 Task: Research Airbnb accommodation in Pryluky, Ukraine from 2nd December, 2023 to 12th December, 2023 for 2 adults.1  bedroom having 1 bed and 1 bathroom. Property type can be hotel. Booking option can be shelf check-in. Look for 4 properties as per requirement.
Action: Key pressed pryluky
Screenshot: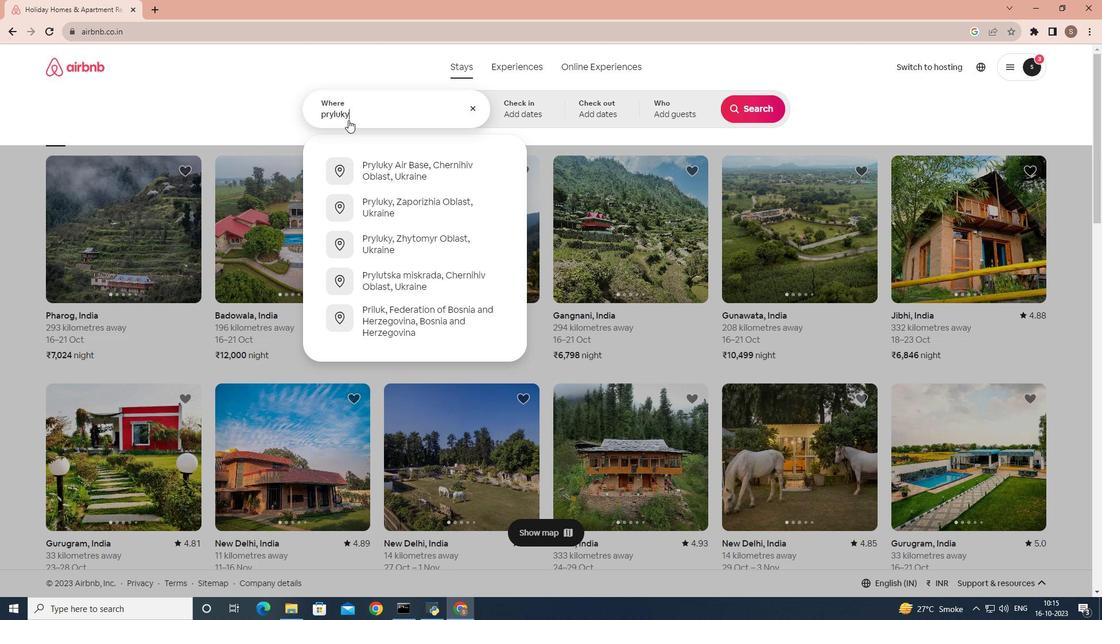 
Action: Mouse moved to (396, 201)
Screenshot: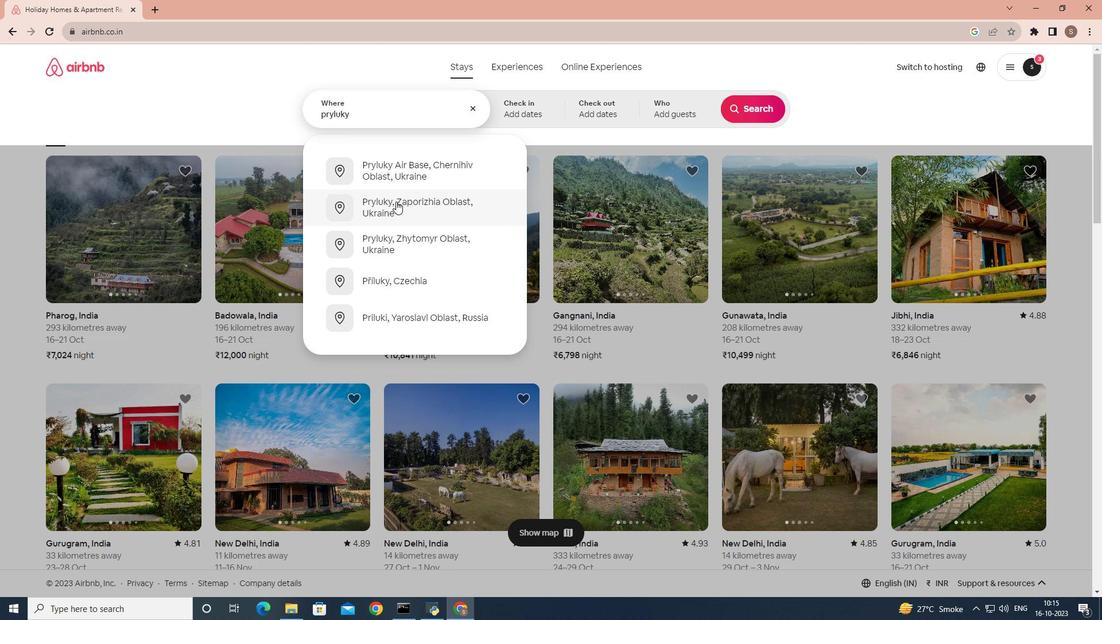 
Action: Mouse pressed left at (396, 201)
Screenshot: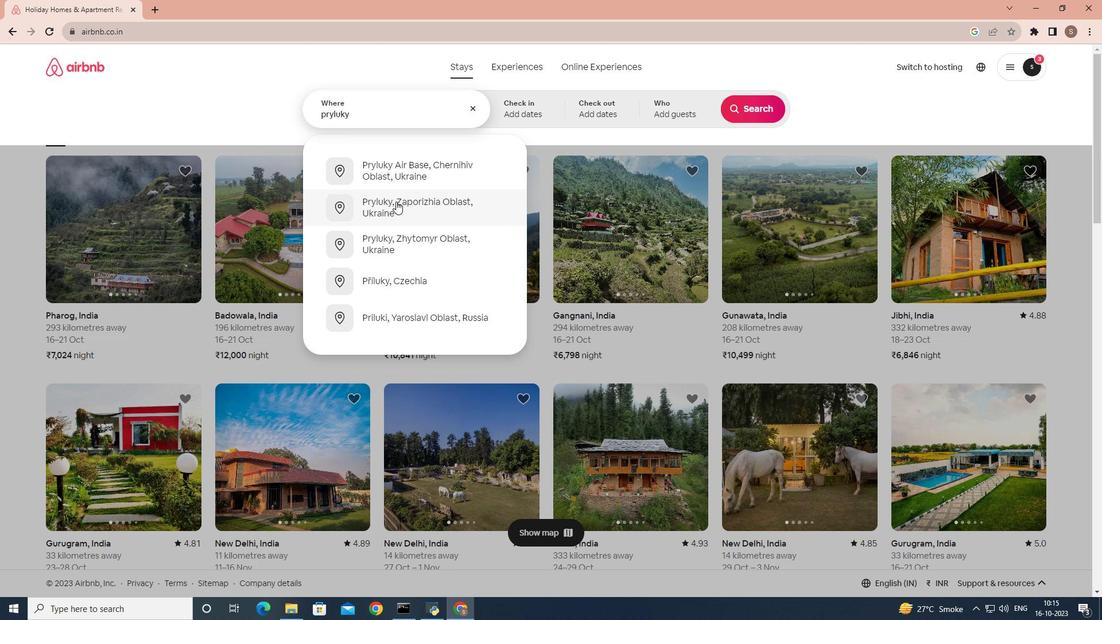 
Action: Mouse moved to (751, 201)
Screenshot: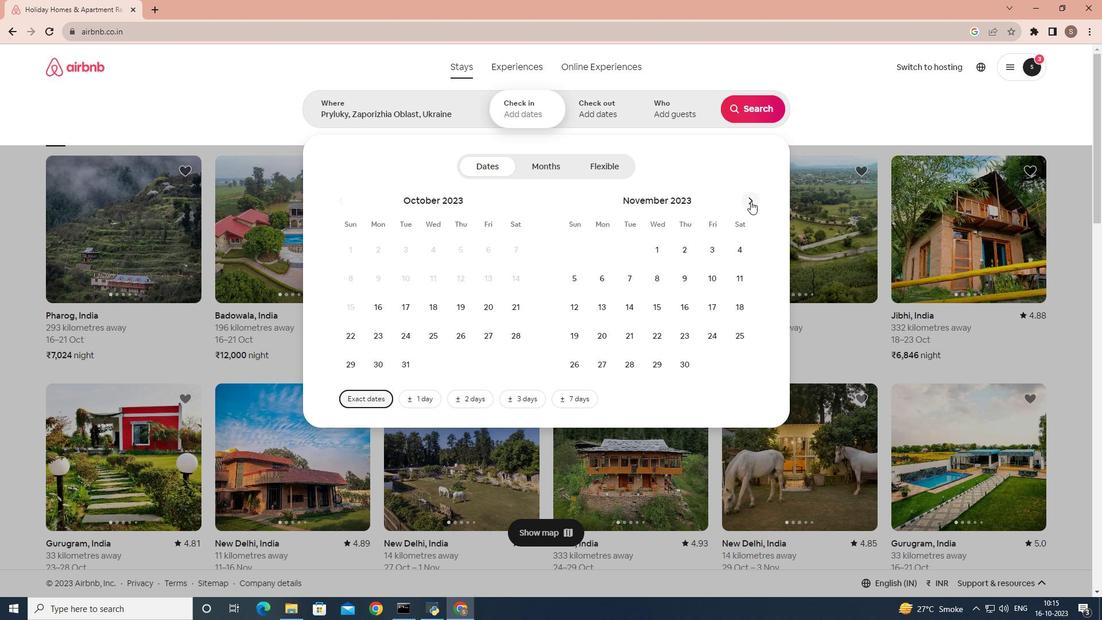 
Action: Mouse pressed left at (751, 201)
Screenshot: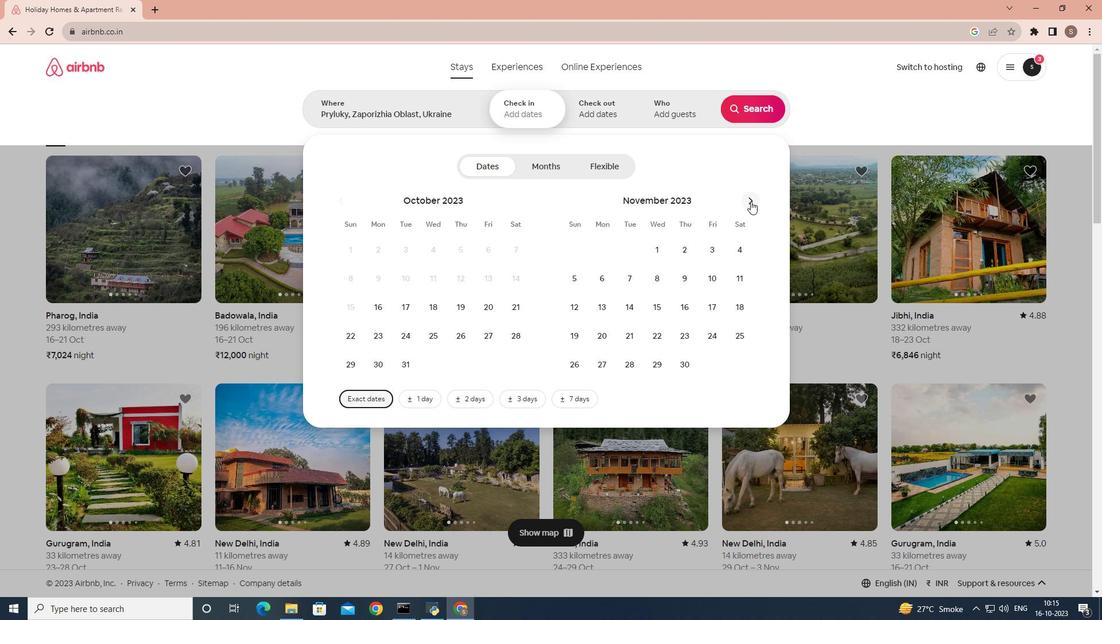 
Action: Mouse moved to (737, 250)
Screenshot: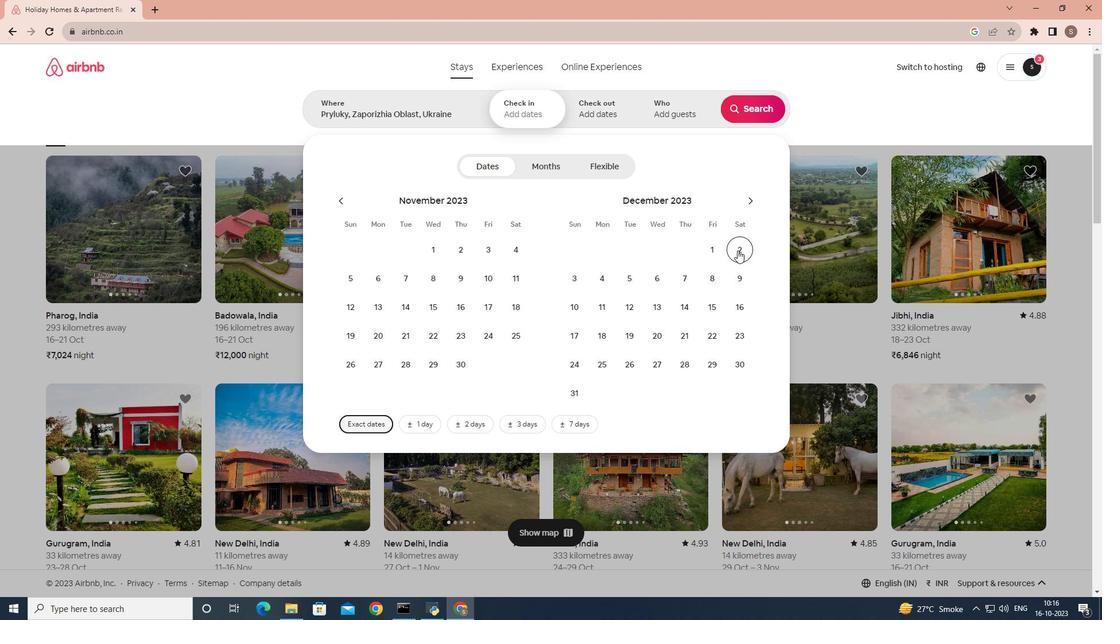 
Action: Mouse pressed left at (737, 250)
Screenshot: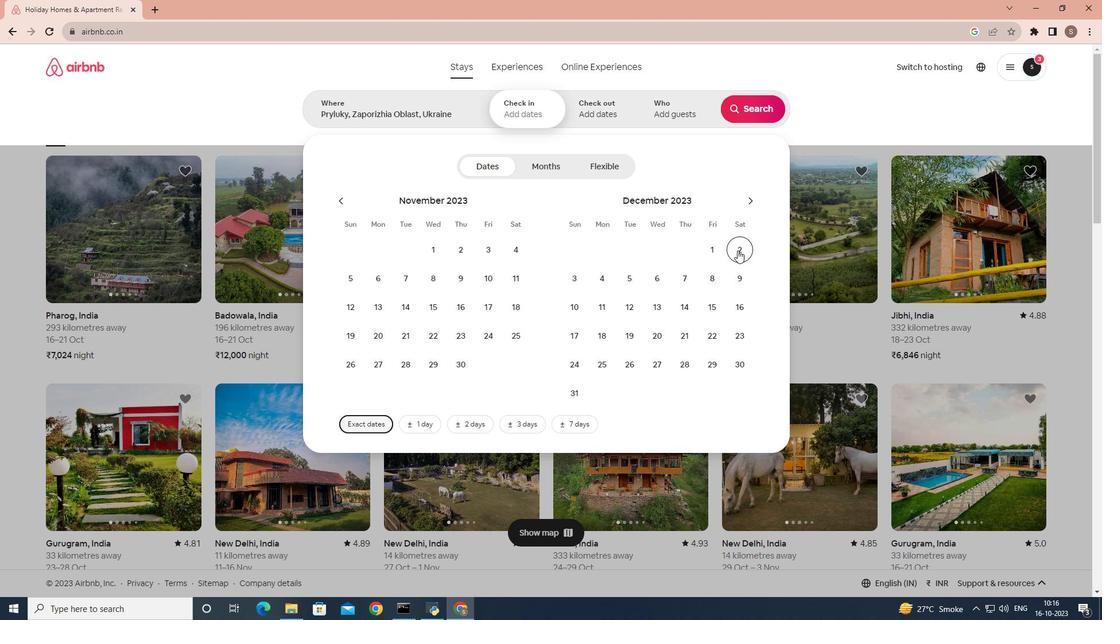 
Action: Mouse moved to (639, 311)
Screenshot: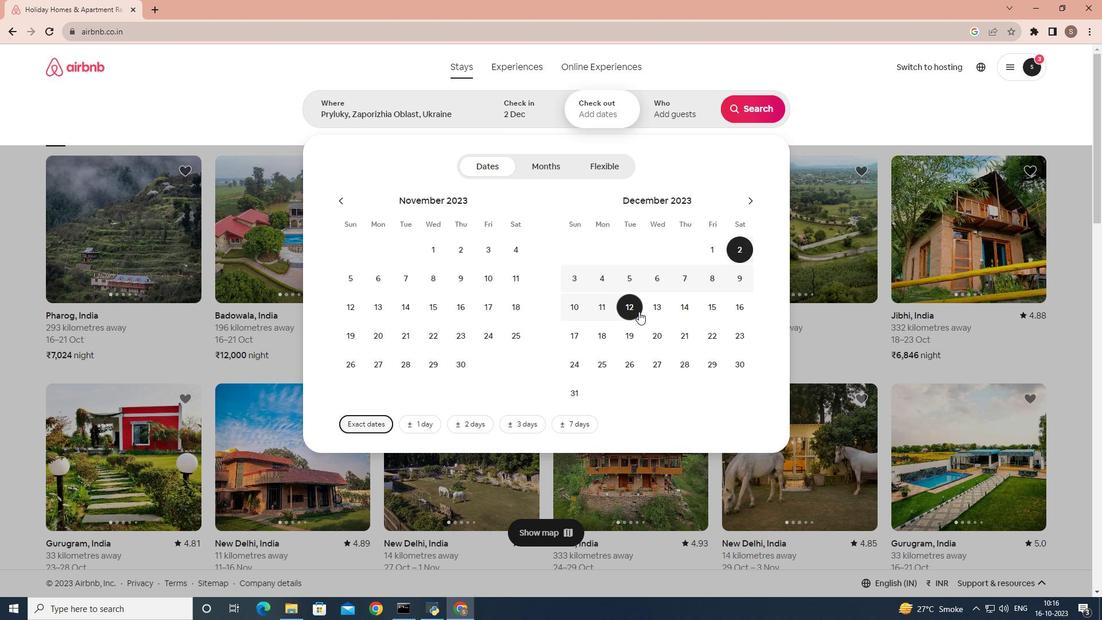 
Action: Mouse pressed left at (639, 311)
Screenshot: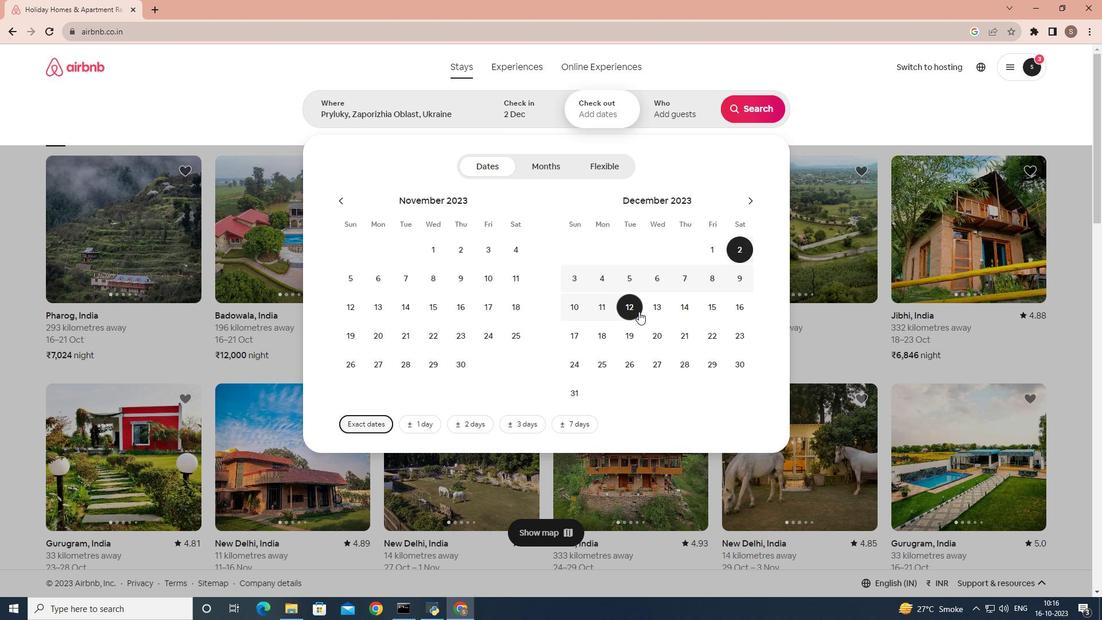 
Action: Mouse moved to (665, 98)
Screenshot: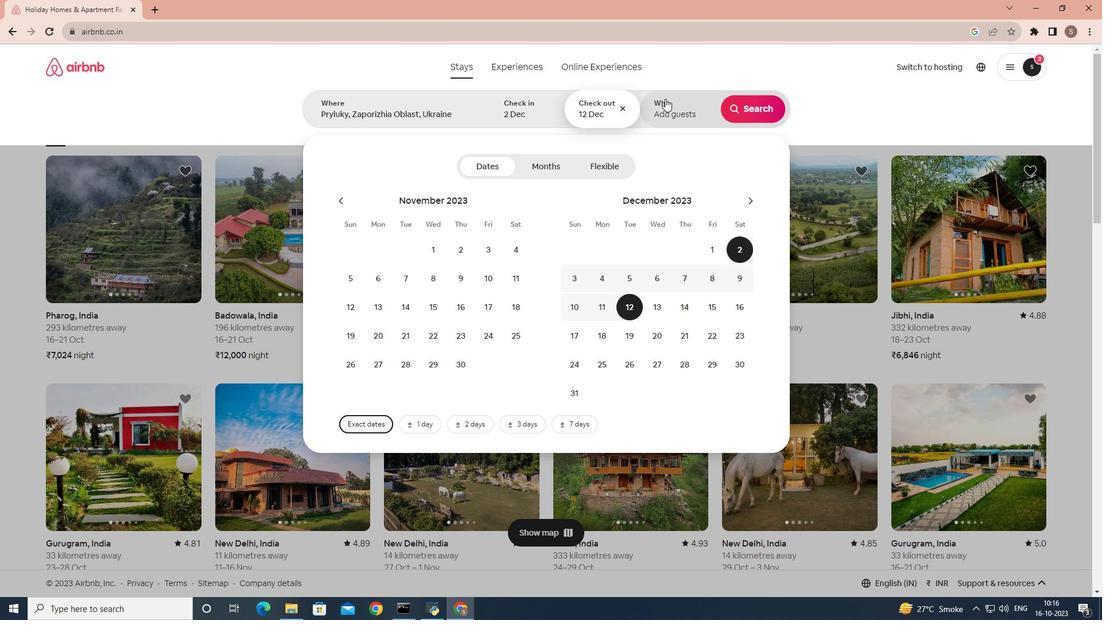 
Action: Mouse pressed left at (665, 98)
Screenshot: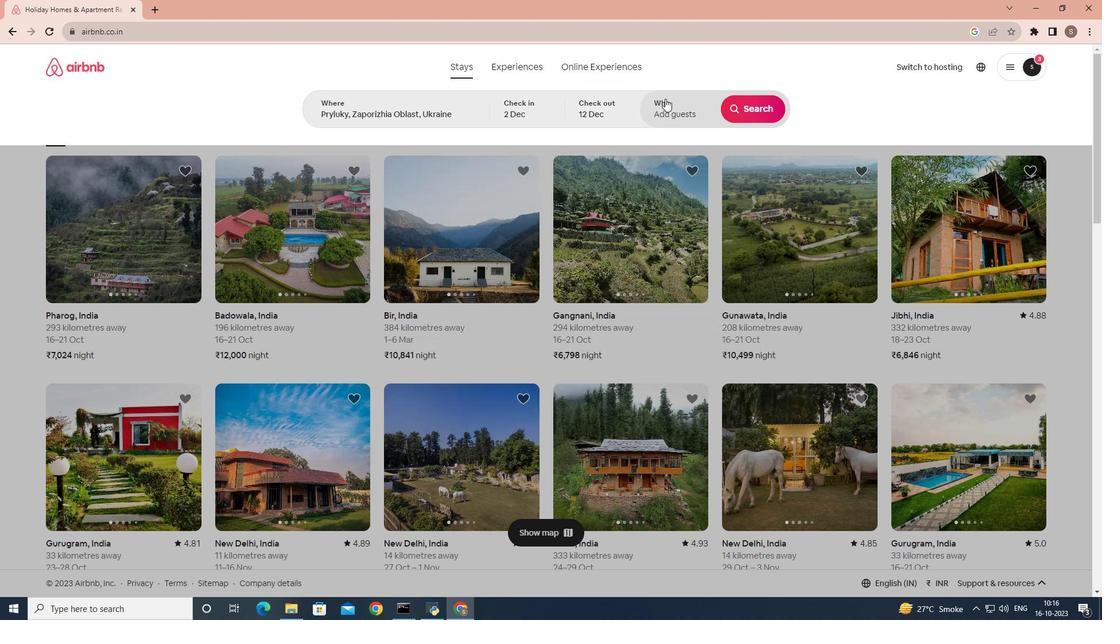 
Action: Mouse moved to (751, 171)
Screenshot: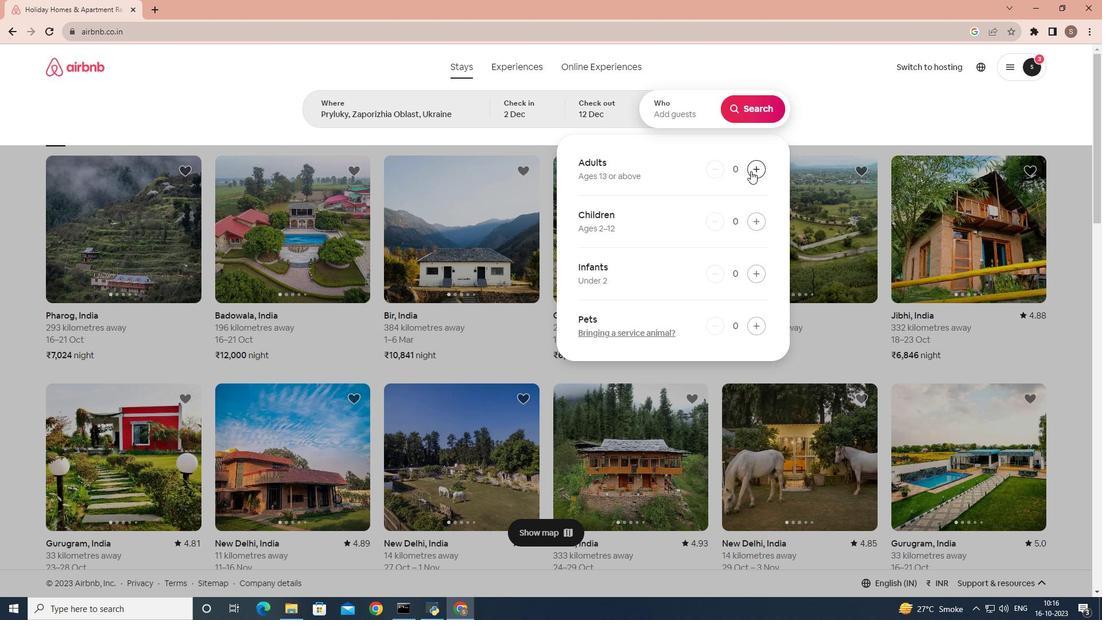 
Action: Mouse pressed left at (751, 171)
Screenshot: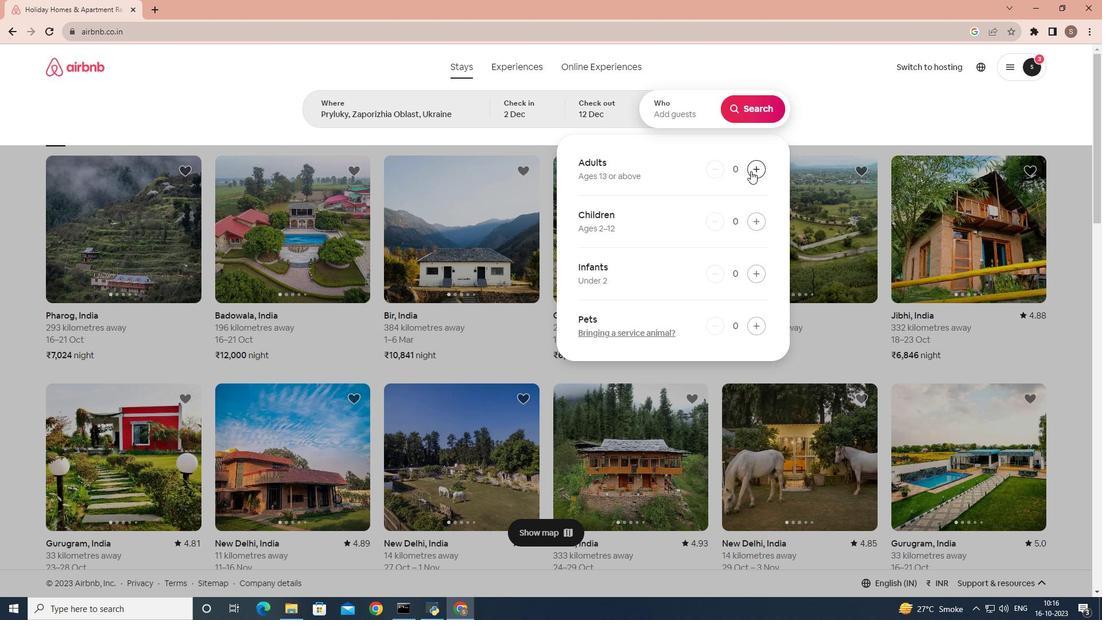 
Action: Mouse pressed left at (751, 171)
Screenshot: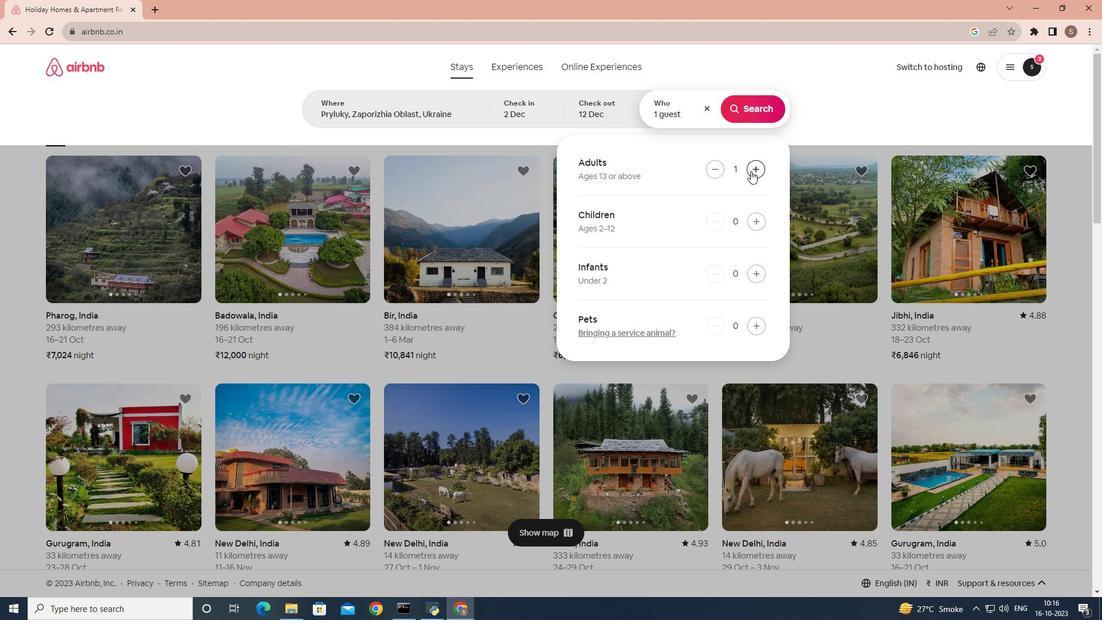 
Action: Mouse moved to (751, 109)
Screenshot: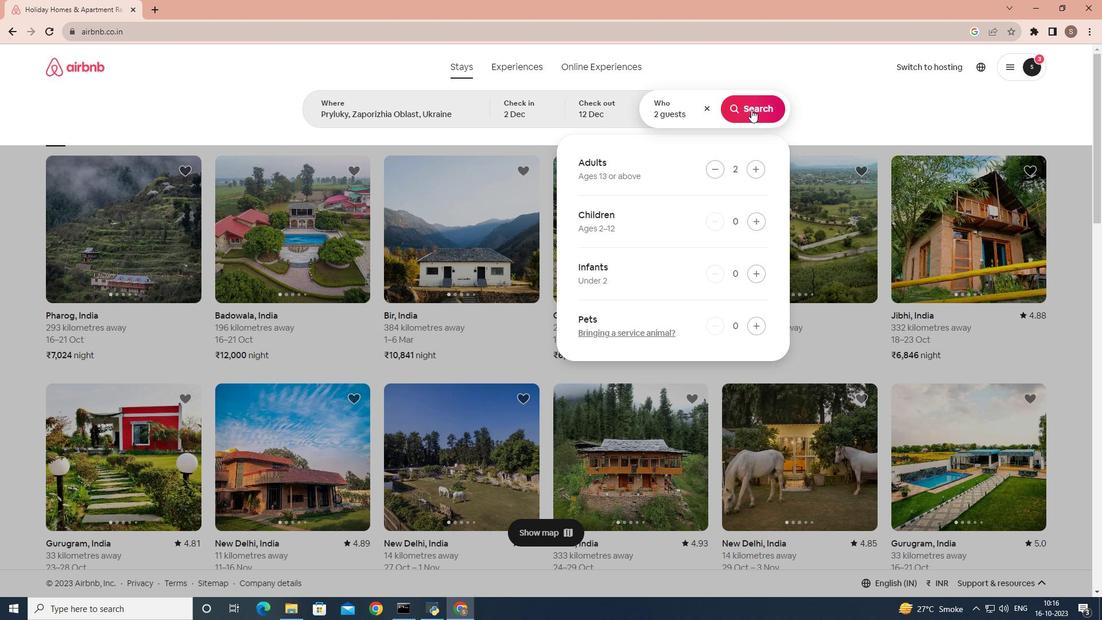 
Action: Mouse pressed left at (751, 109)
Screenshot: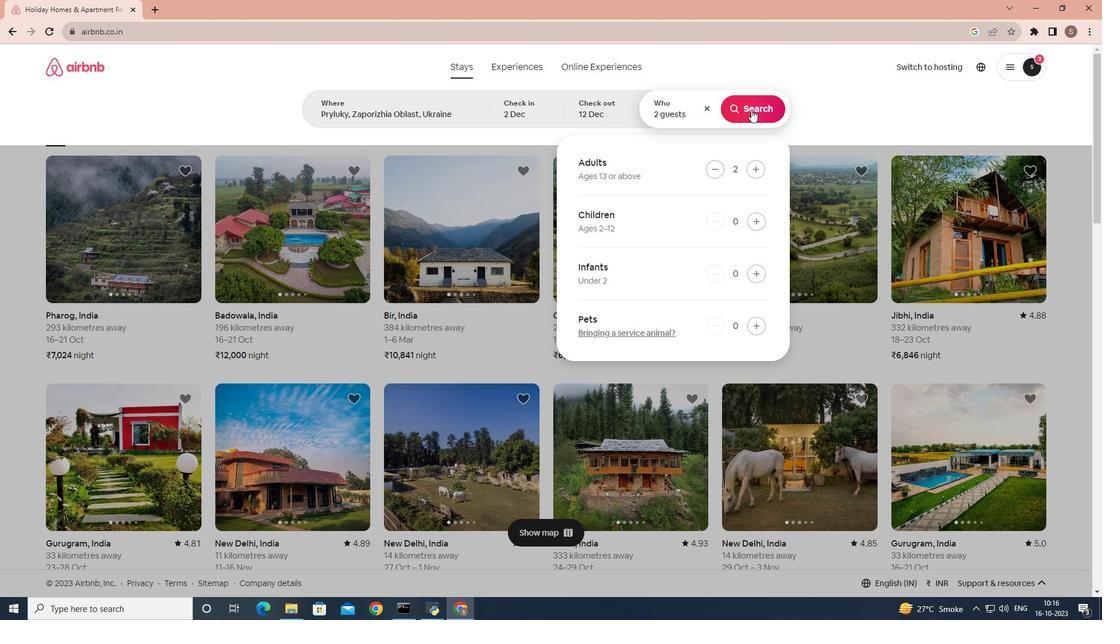 
Action: Mouse moved to (915, 114)
Screenshot: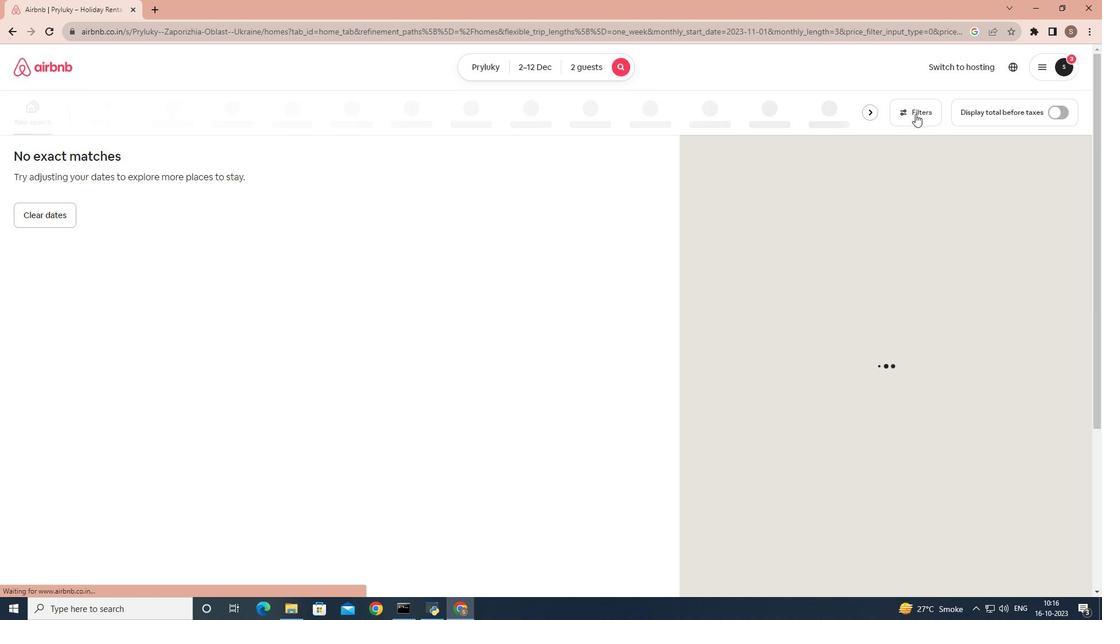 
Action: Mouse pressed left at (915, 114)
Screenshot: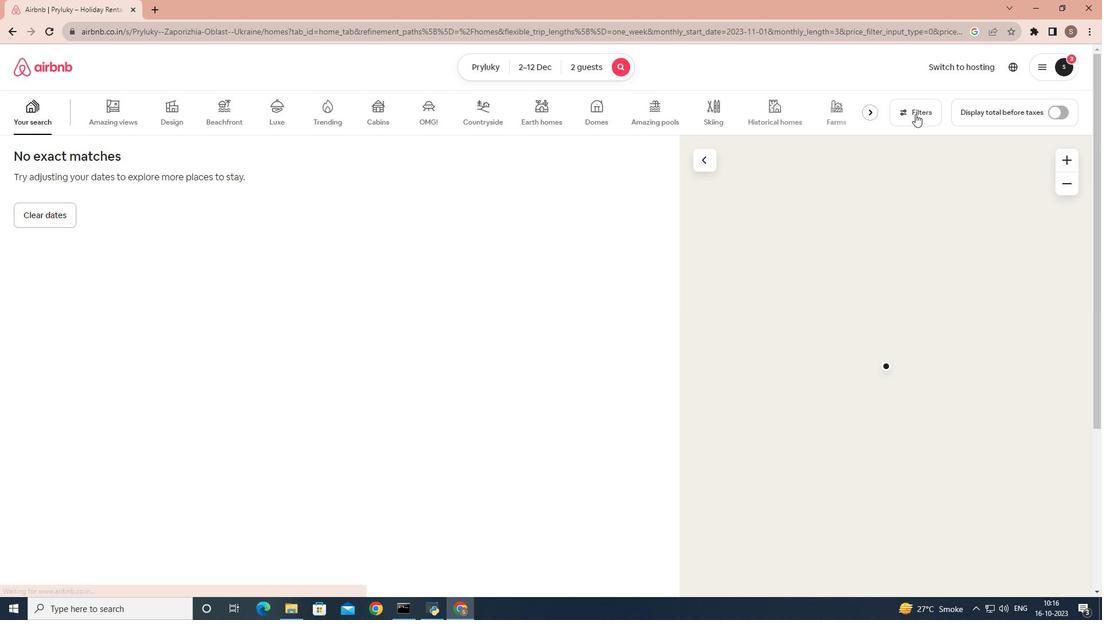 
Action: Mouse moved to (427, 282)
Screenshot: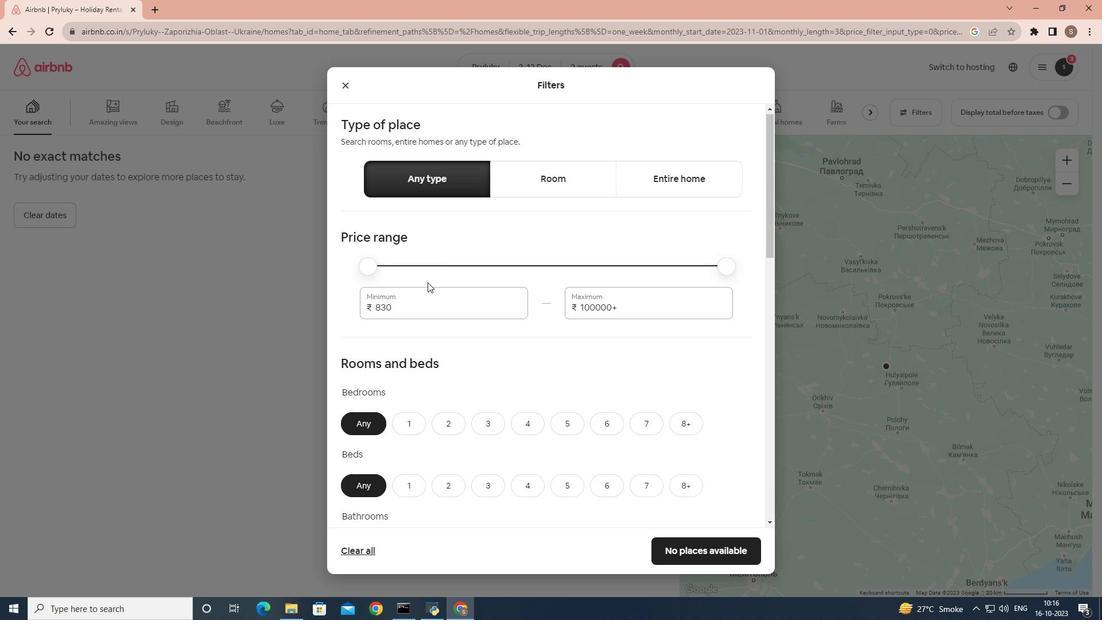 
Action: Mouse scrolled (427, 281) with delta (0, 0)
Screenshot: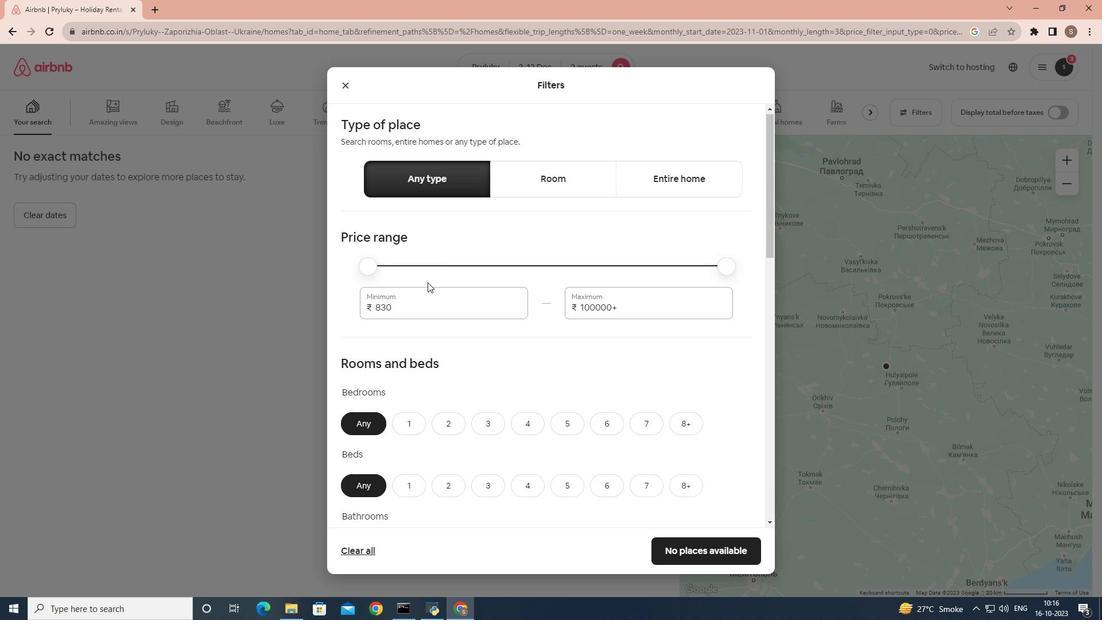 
Action: Mouse scrolled (427, 281) with delta (0, 0)
Screenshot: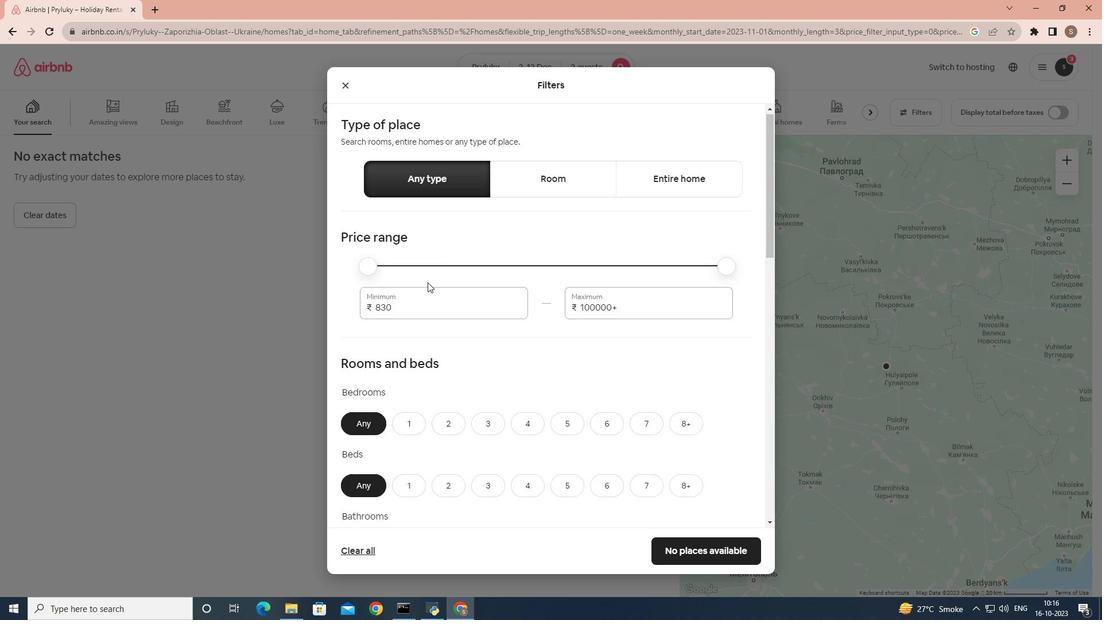 
Action: Mouse scrolled (427, 281) with delta (0, 0)
Screenshot: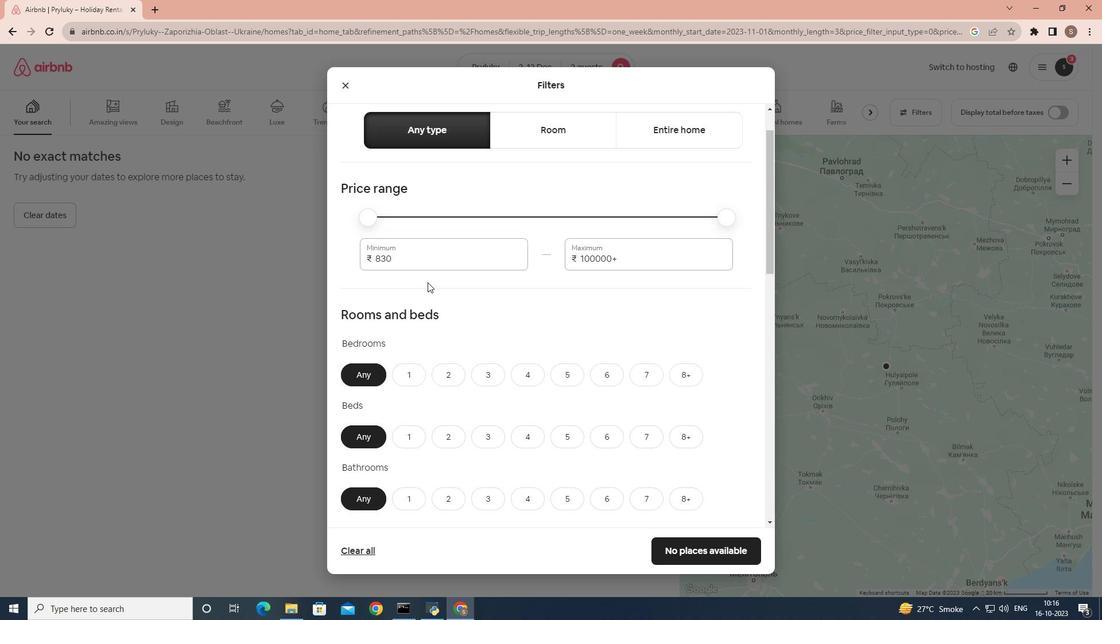 
Action: Mouse moved to (417, 253)
Screenshot: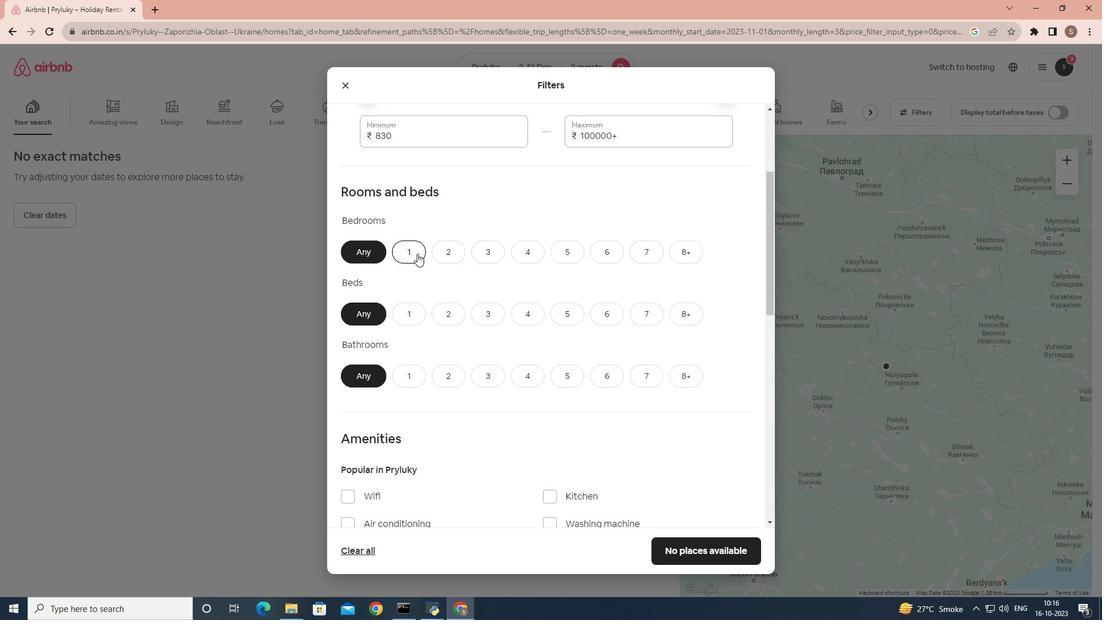 
Action: Mouse pressed left at (417, 253)
Screenshot: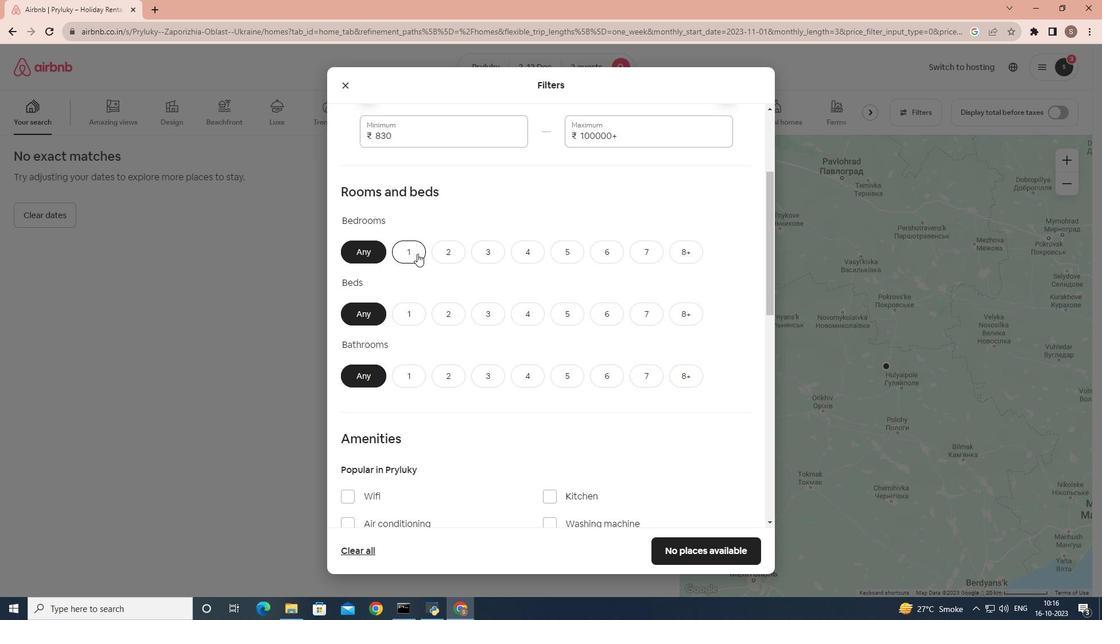 
Action: Mouse moved to (415, 319)
Screenshot: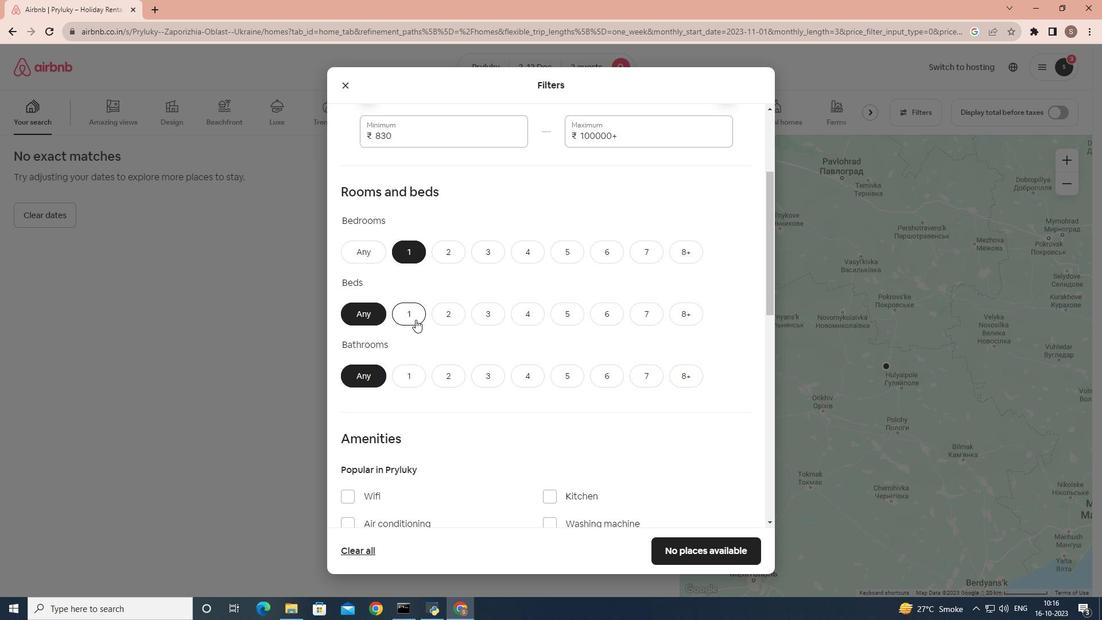 
Action: Mouse pressed left at (415, 319)
Screenshot: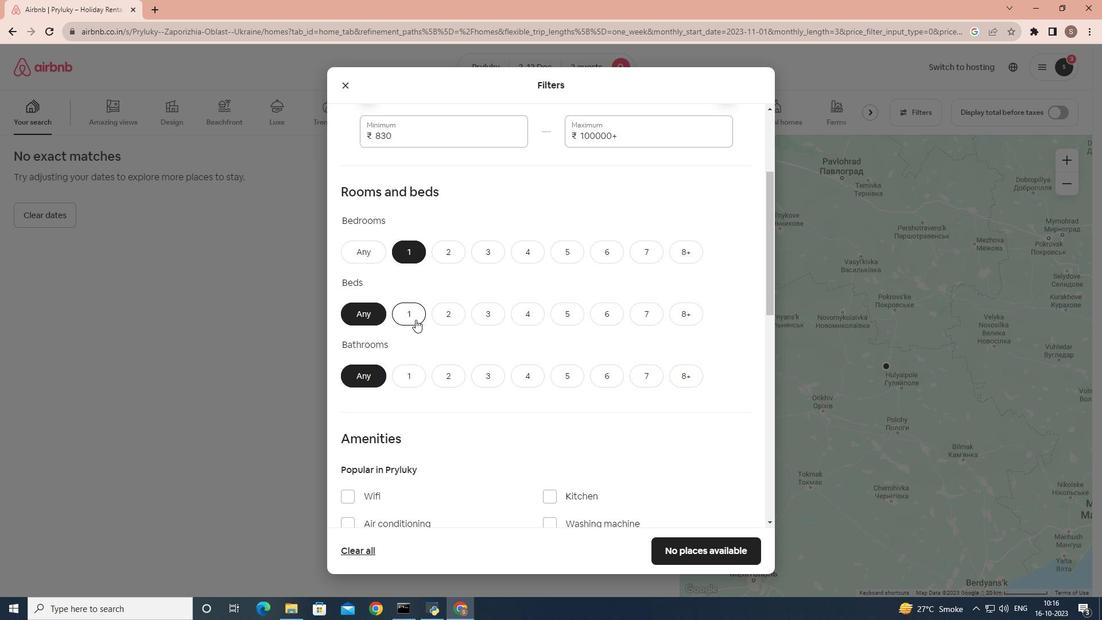 
Action: Mouse moved to (414, 373)
Screenshot: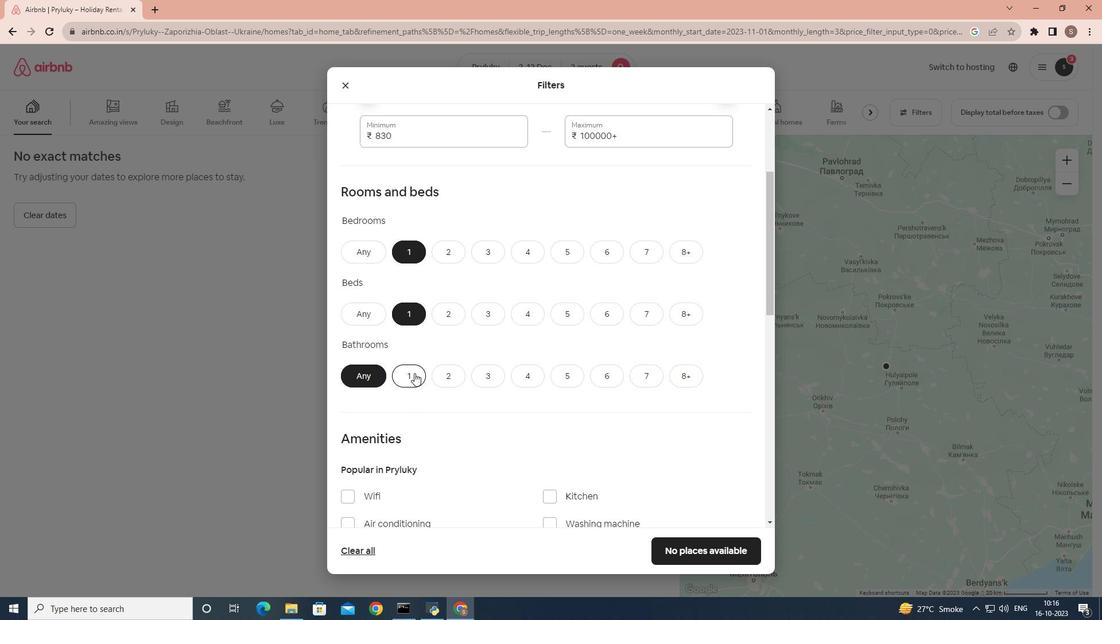 
Action: Mouse pressed left at (414, 373)
Screenshot: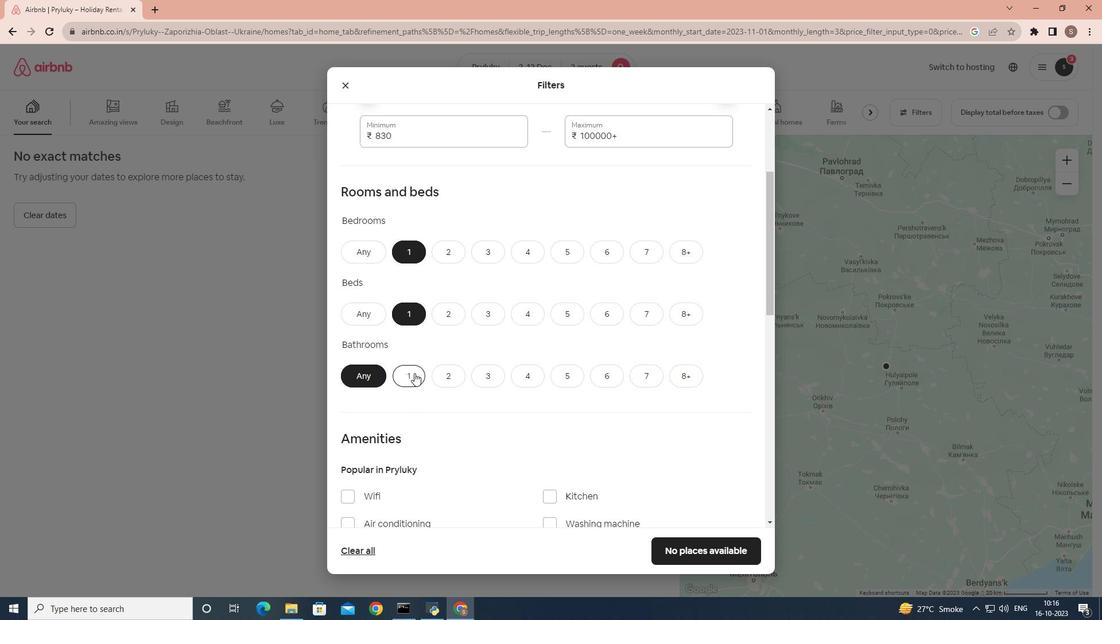 
Action: Mouse moved to (710, 540)
Screenshot: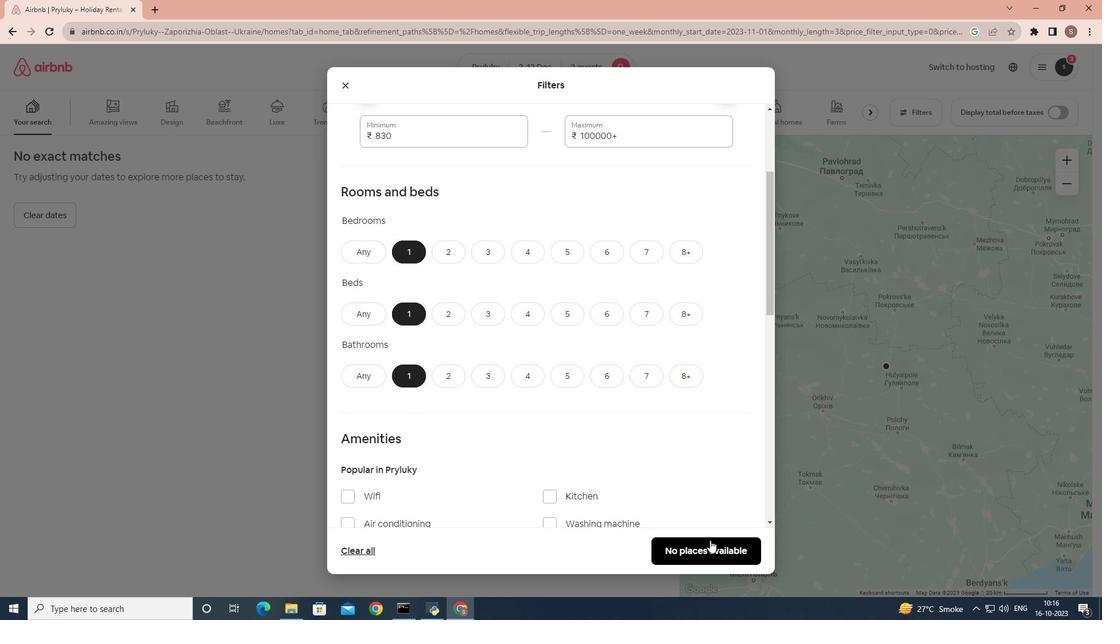 
Action: Mouse pressed left at (710, 540)
Screenshot: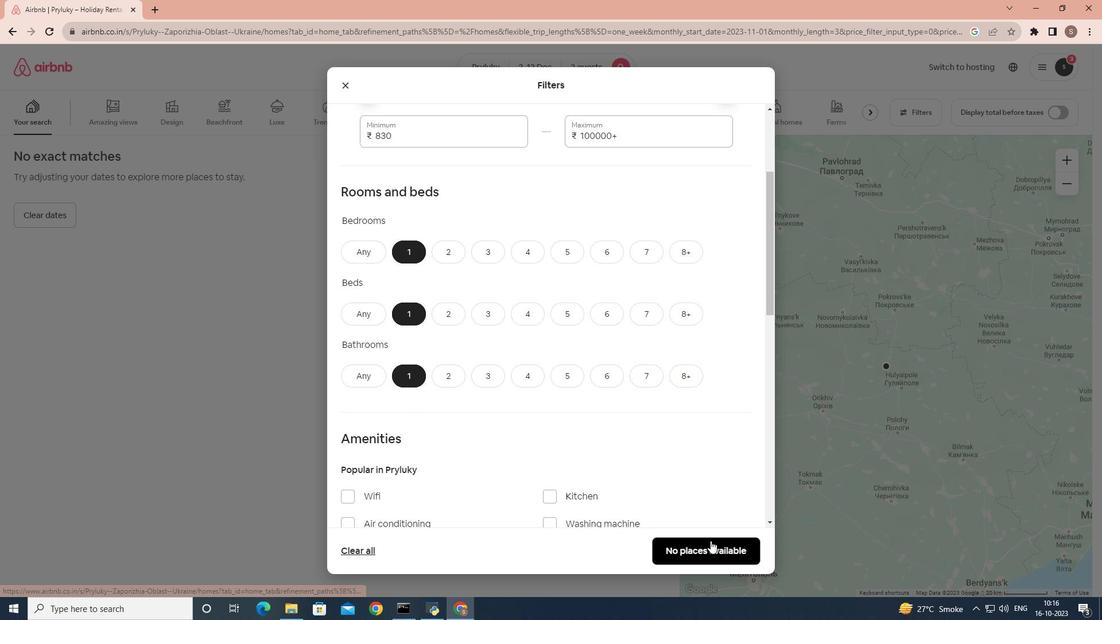 
Action: Mouse moved to (423, 391)
Screenshot: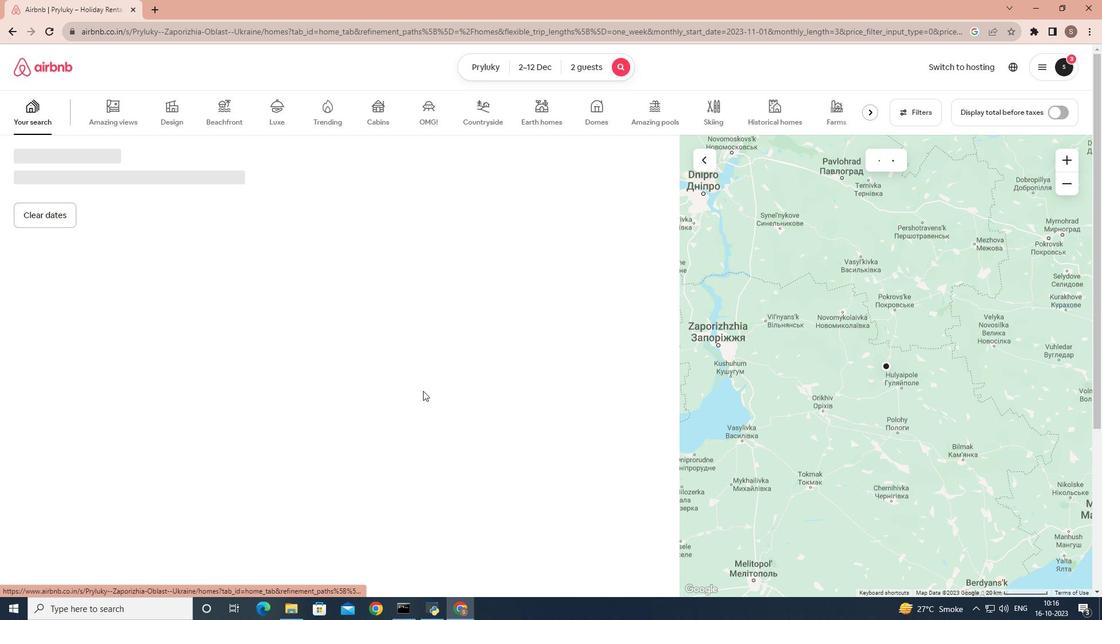 
